 Task: Create Card Email Newsletter Campaign in Board Influencer Marketing to Workspace Customer Success. Create Card Business Development Execution in Board Training and Development to Workspace Customer Success. Create Card Email Newsletter Campaign in Board Brand Style Guide Development and Implementation to Workspace Customer Success
Action: Mouse moved to (106, 355)
Screenshot: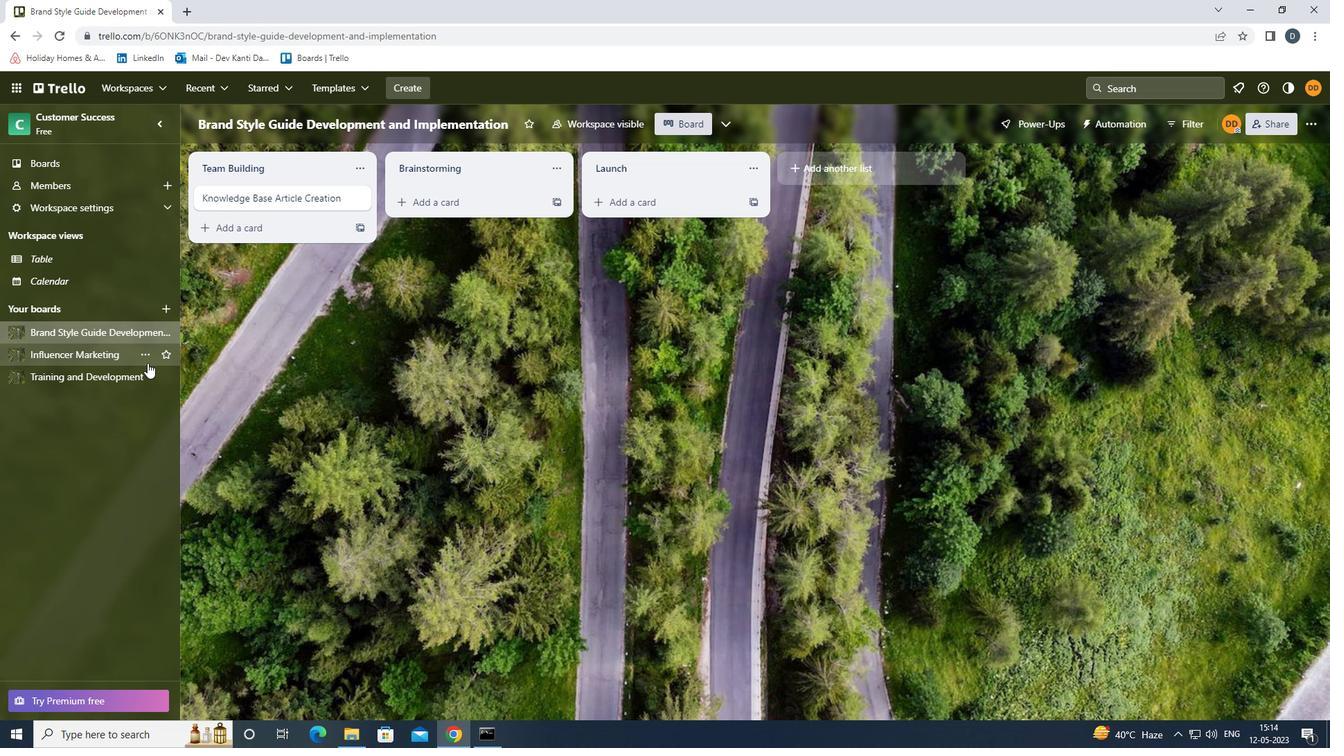 
Action: Mouse pressed left at (106, 355)
Screenshot: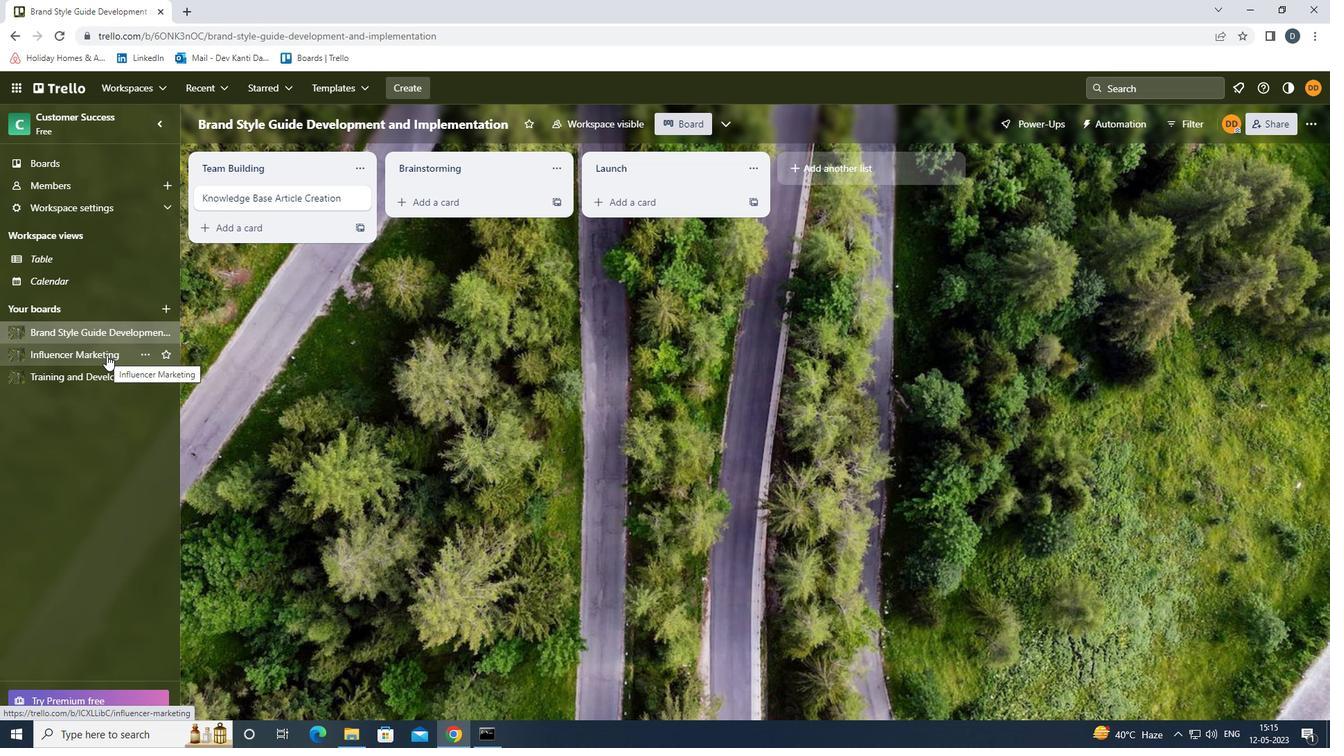 
Action: Mouse moved to (448, 192)
Screenshot: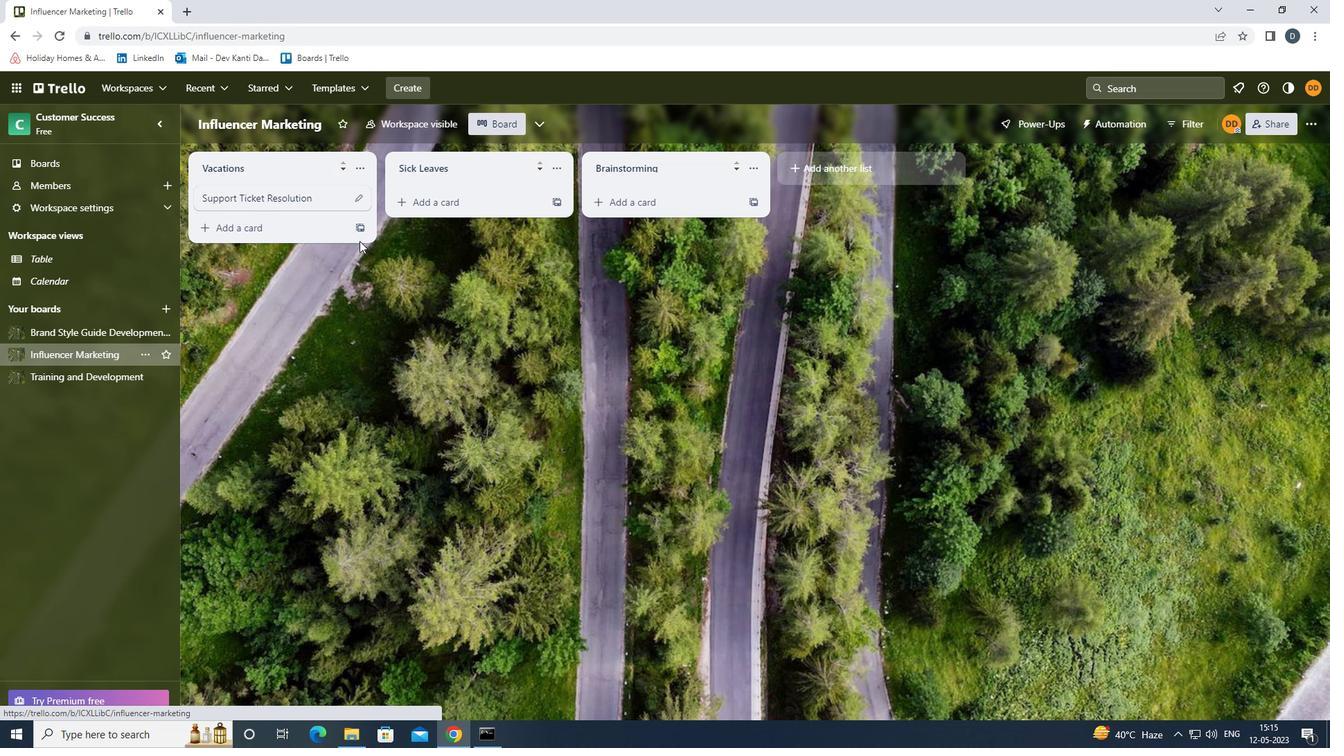 
Action: Mouse pressed left at (448, 192)
Screenshot: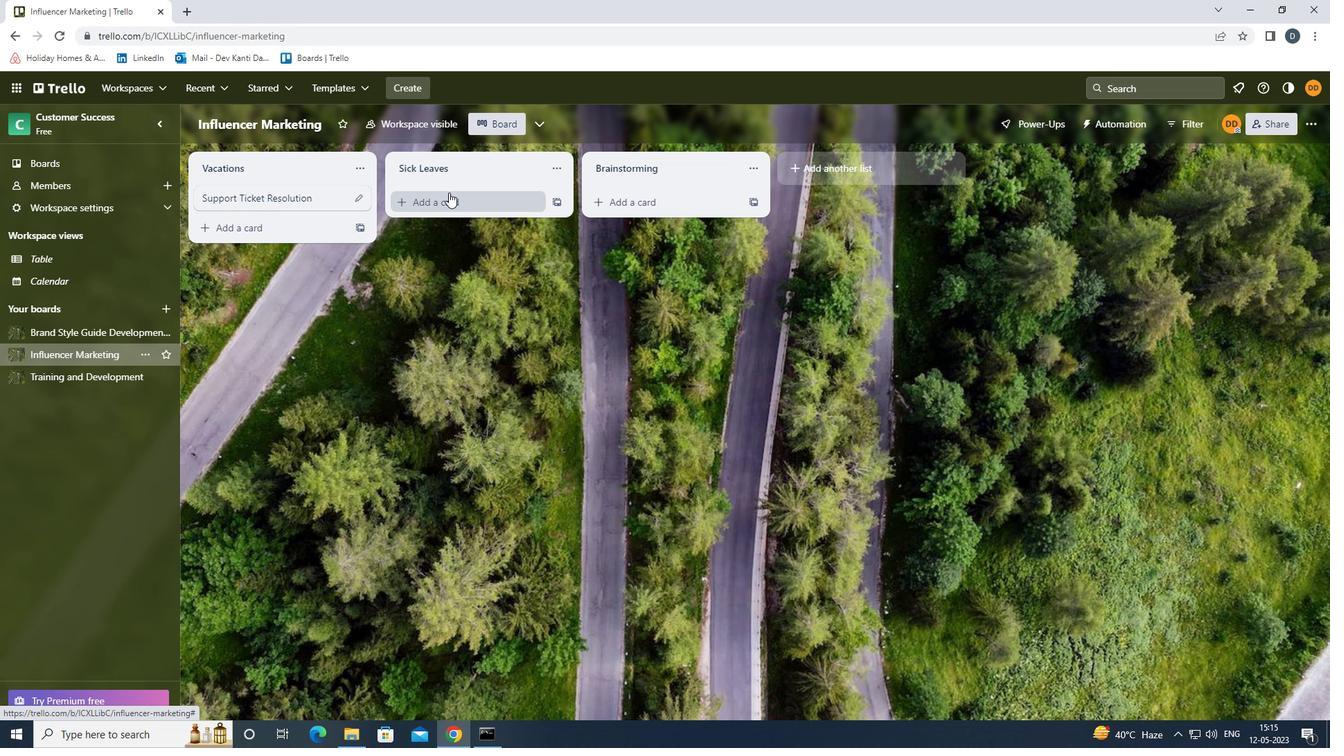 
Action: Key pressed <Key.shift><Key.shift><Key.shift><Key.shift><Key.shift><Key.shift><Key.shift><Key.shift><Key.shift>EMAIL<Key.space><Key.shift>NEWSLETTER<Key.space><Key.shift>CAMPAIGN<Key.enter>
Screenshot: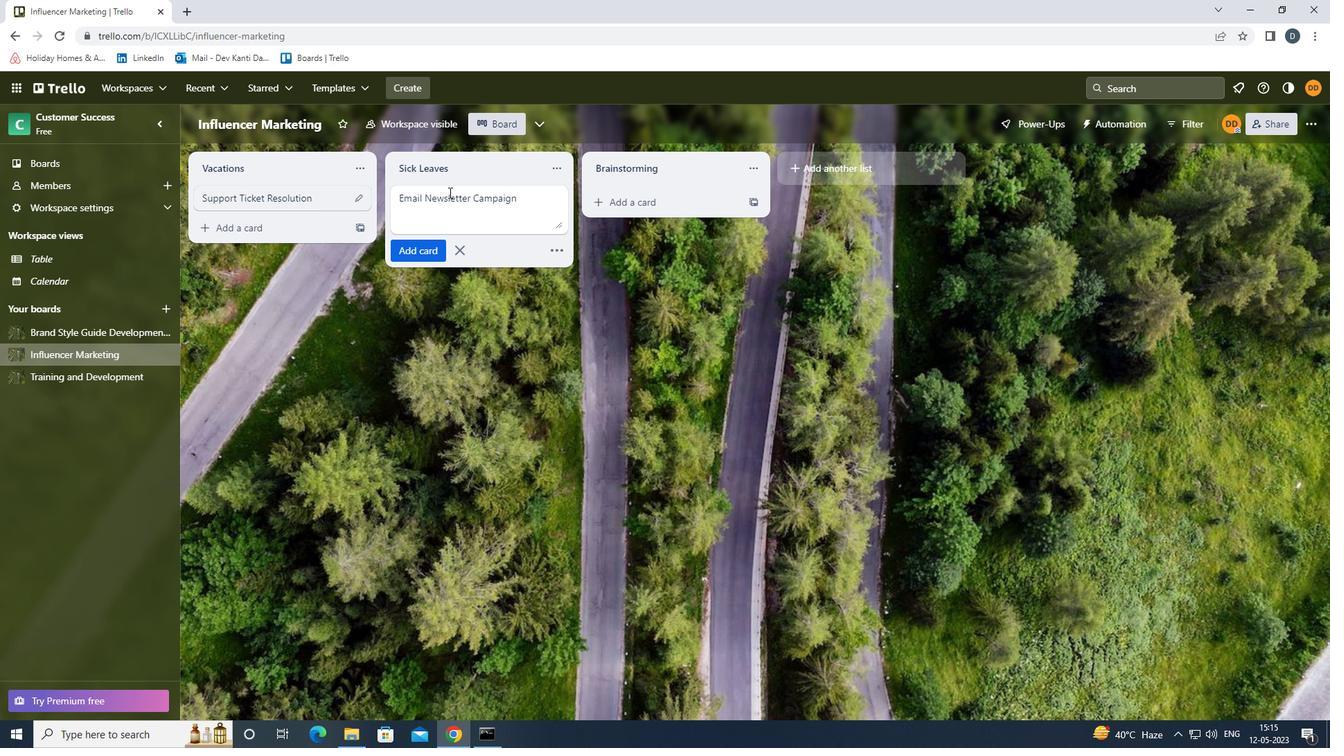 
Action: Mouse moved to (64, 383)
Screenshot: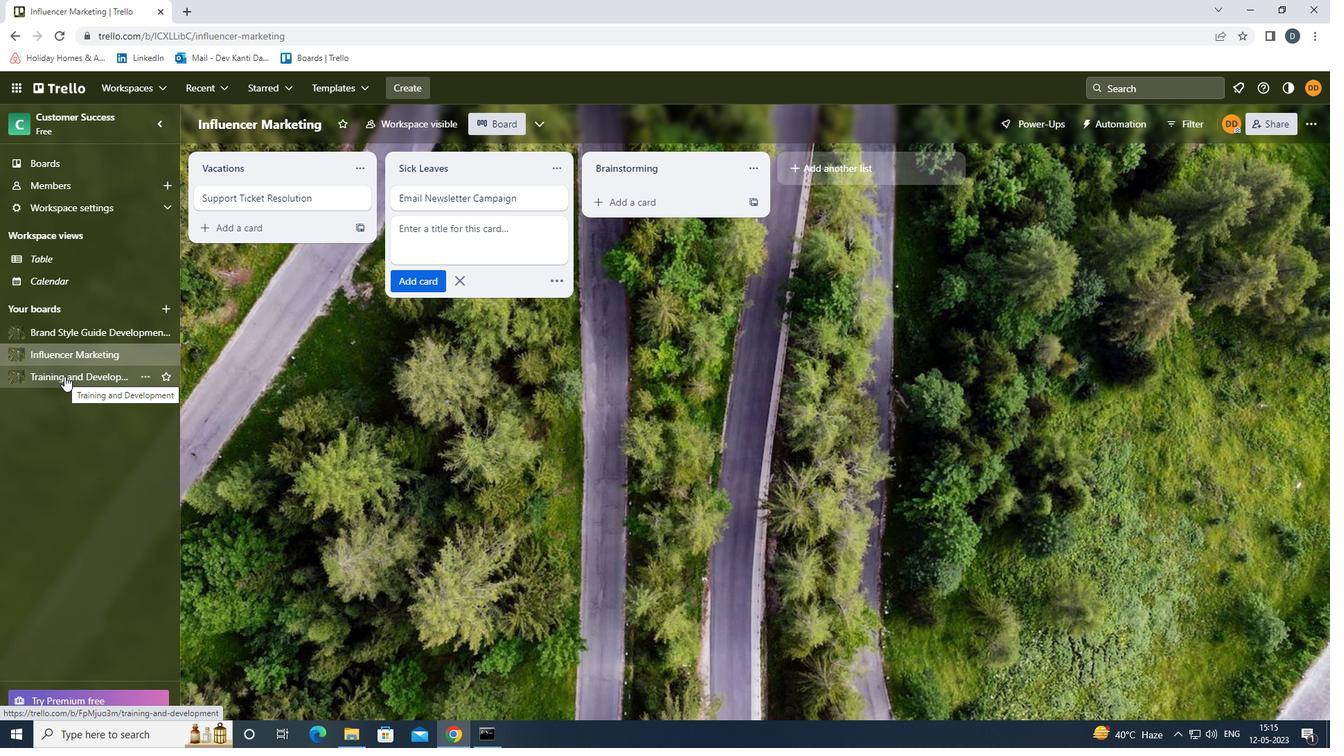 
Action: Mouse pressed left at (64, 383)
Screenshot: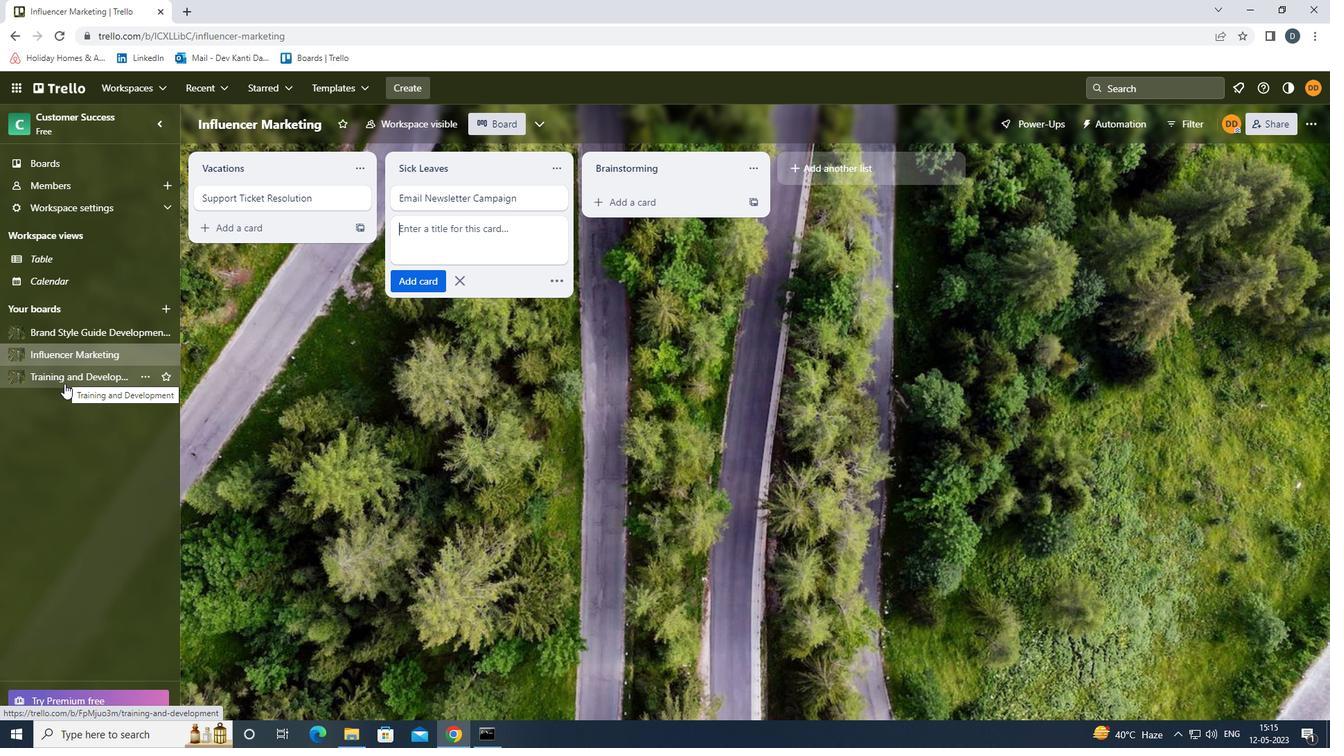 
Action: Mouse moved to (446, 205)
Screenshot: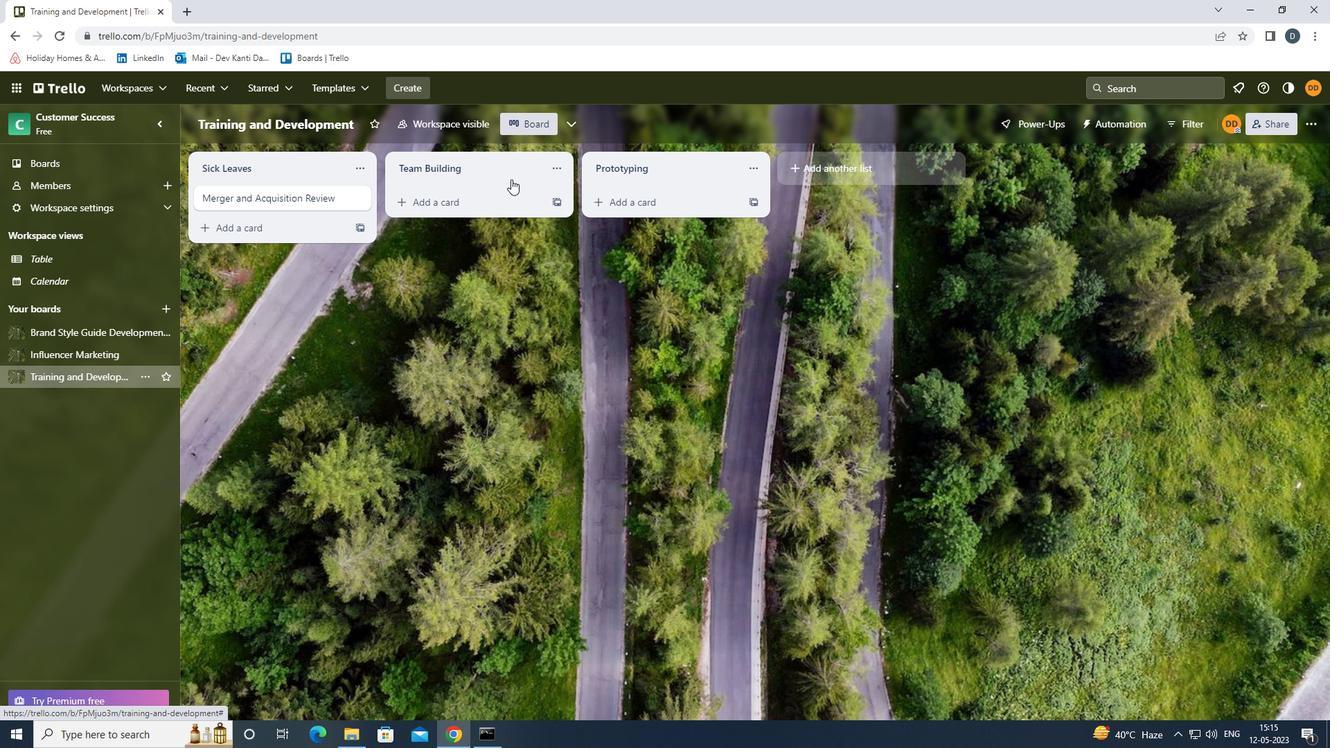 
Action: Mouse pressed left at (446, 205)
Screenshot: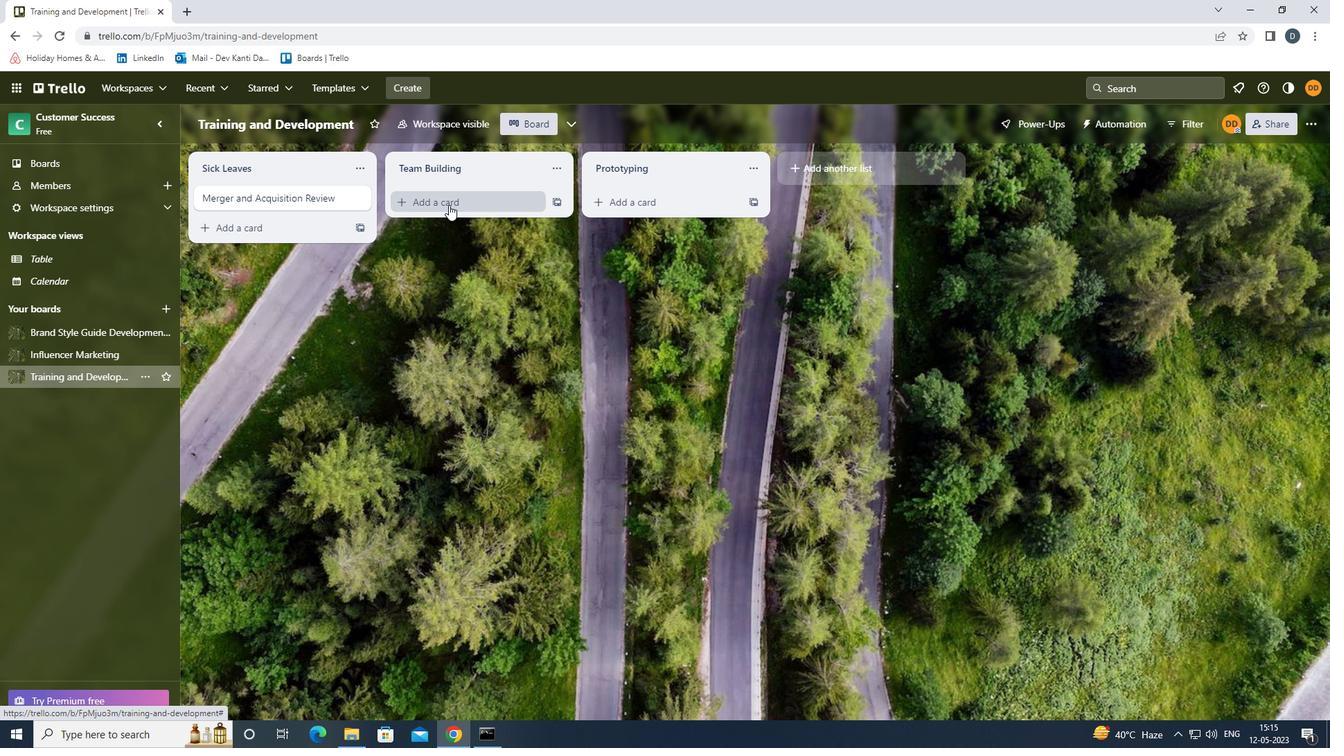 
Action: Key pressed <Key.shift>BUSINESS<Key.space><Key.shift>DEVELOPMENT<Key.space><Key.shift><Key.shift><Key.shift><Key.shift>EXECUTION<Key.enter>
Screenshot: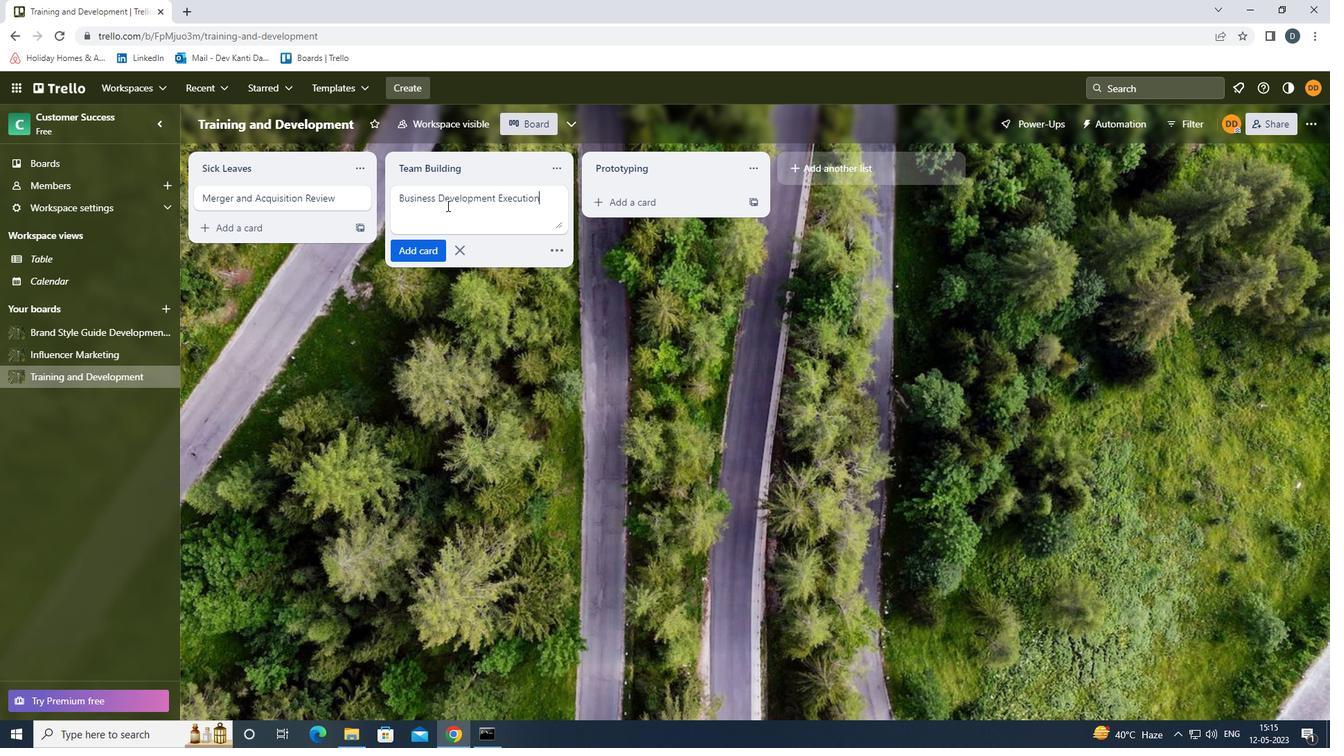 
Action: Mouse moved to (92, 331)
Screenshot: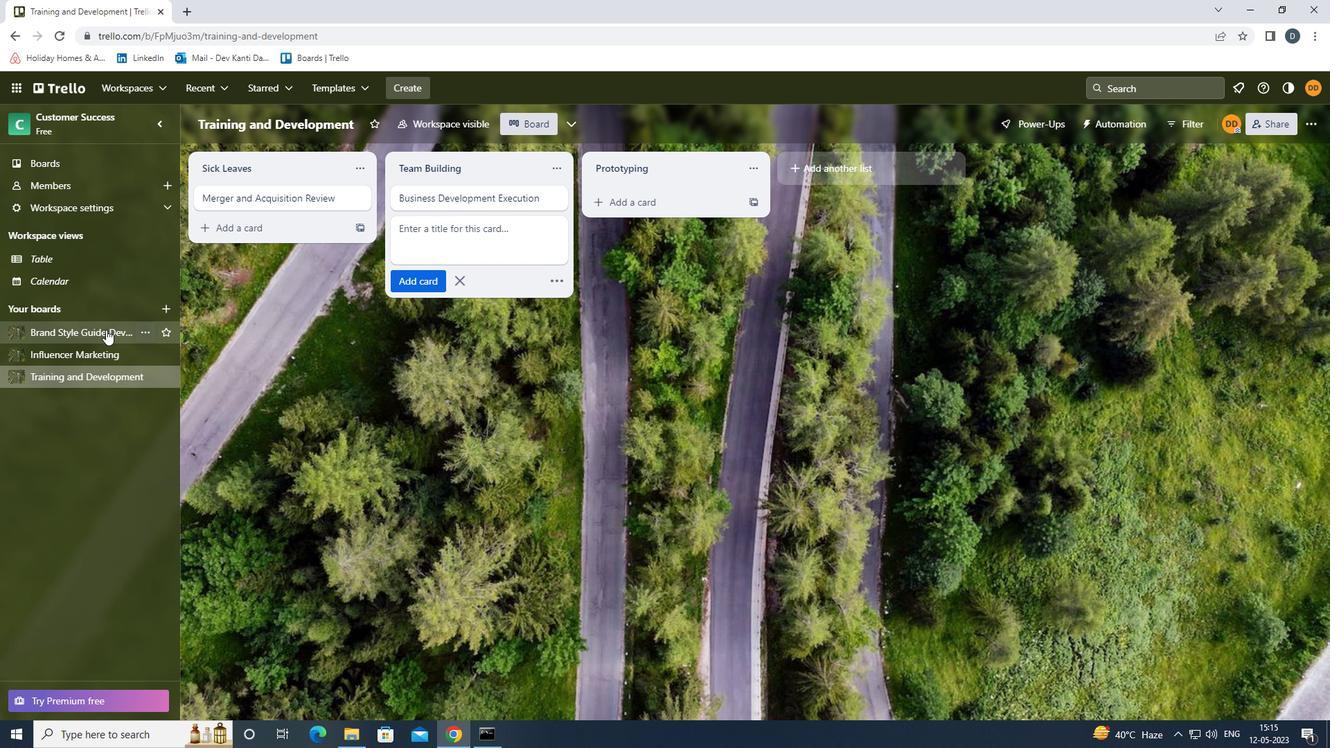 
Action: Mouse pressed left at (92, 331)
Screenshot: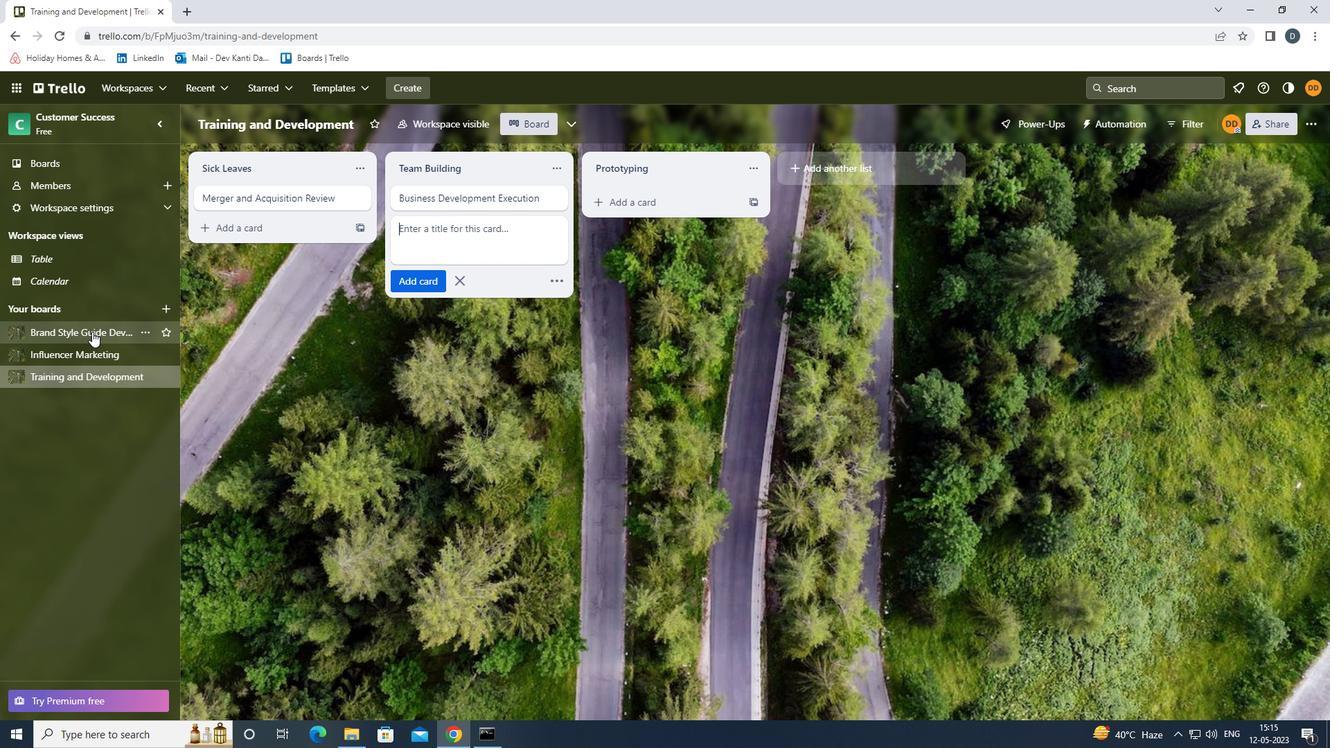 
Action: Mouse moved to (438, 196)
Screenshot: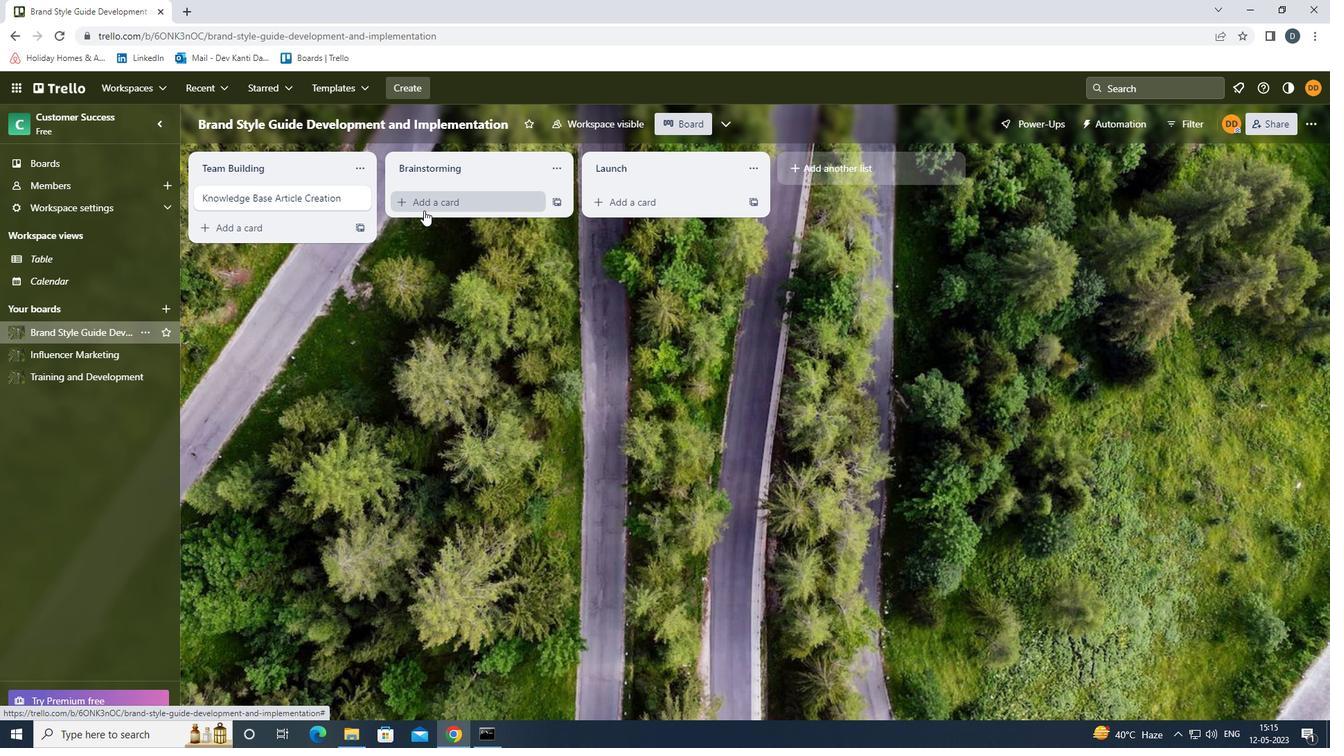 
Action: Mouse pressed left at (438, 196)
Screenshot: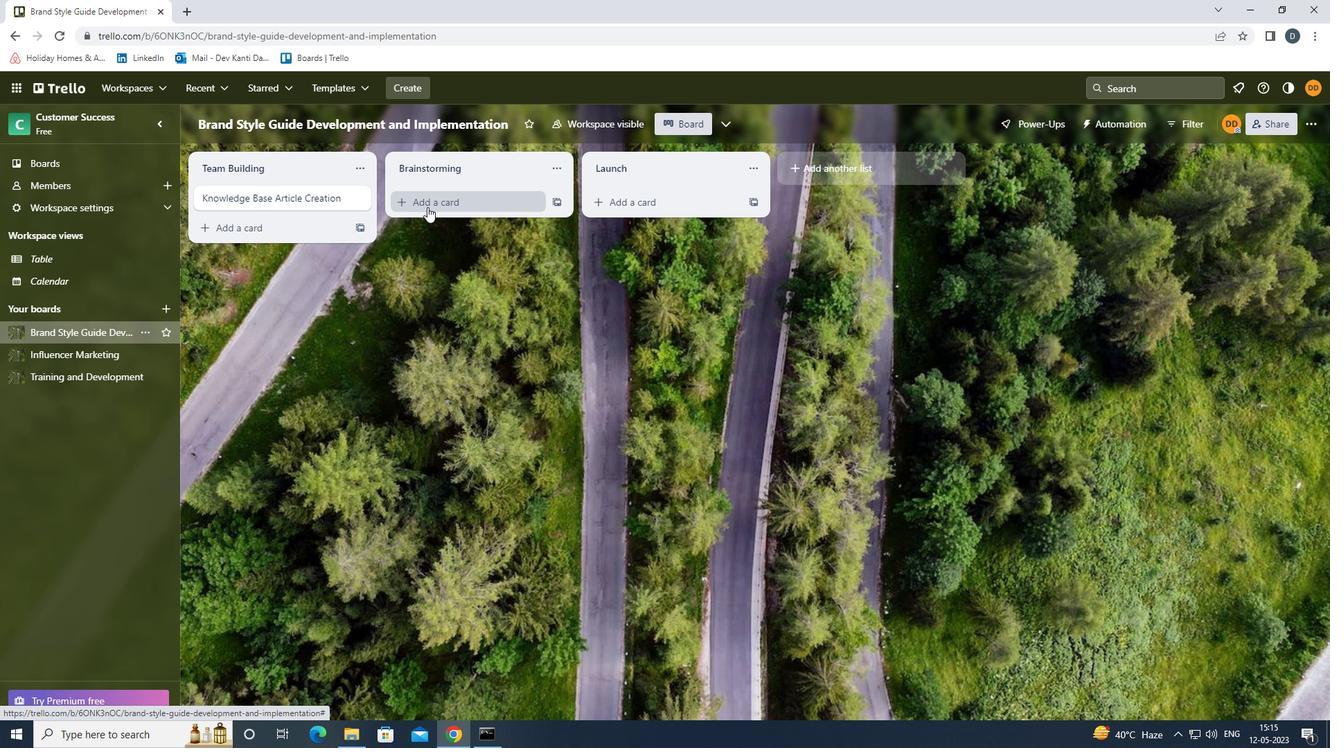 
Action: Key pressed <Key.shift><Key.shift><Key.shift><Key.shift><Key.shift><Key.shift><Key.shift><Key.shift><Key.shift><Key.shift><Key.shift>EMAIL<Key.space><Key.shift><Key.shift><Key.shift><Key.shift><Key.shift><Key.shift><Key.shift><Key.shift><Key.shift><Key.shift><Key.shift><Key.shift>NEWSLETTER<Key.space><Key.shift><Key.shift><Key.shift>CAMPAIGN<Key.enter>
Screenshot: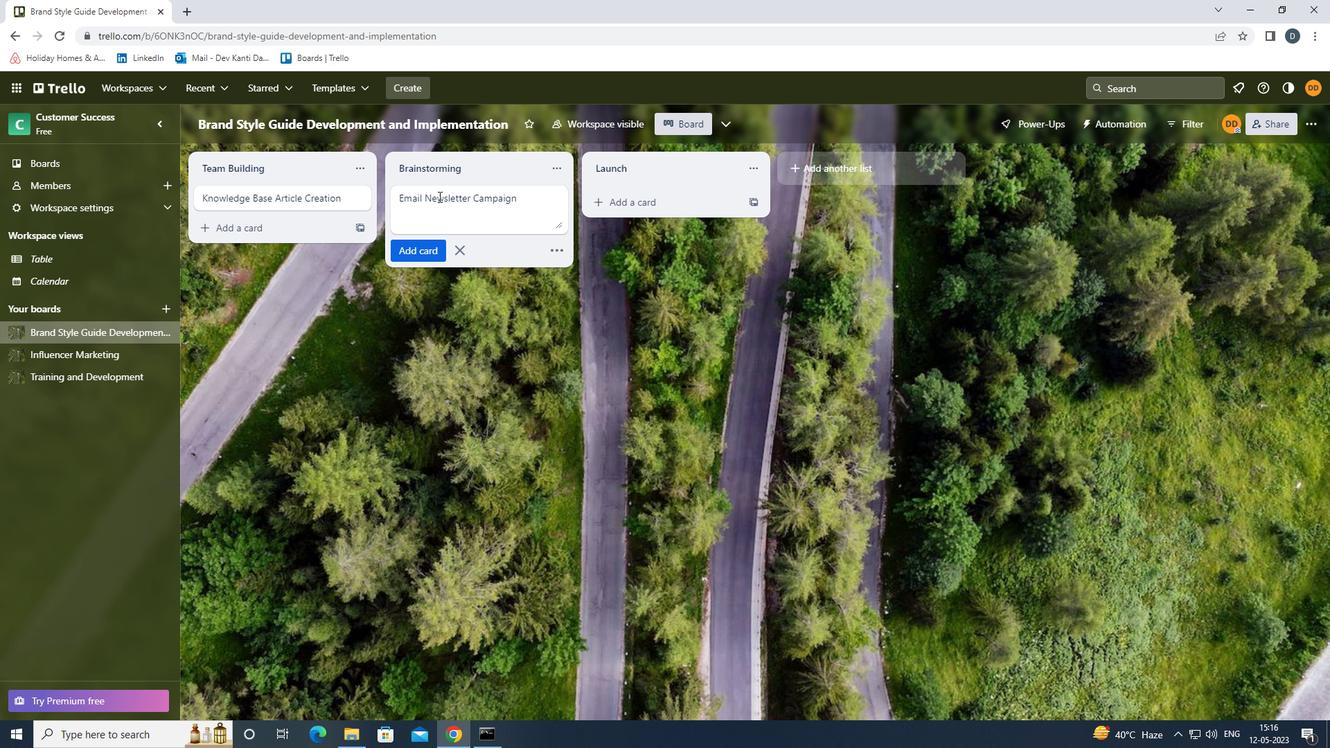 
Action: Mouse moved to (448, 389)
Screenshot: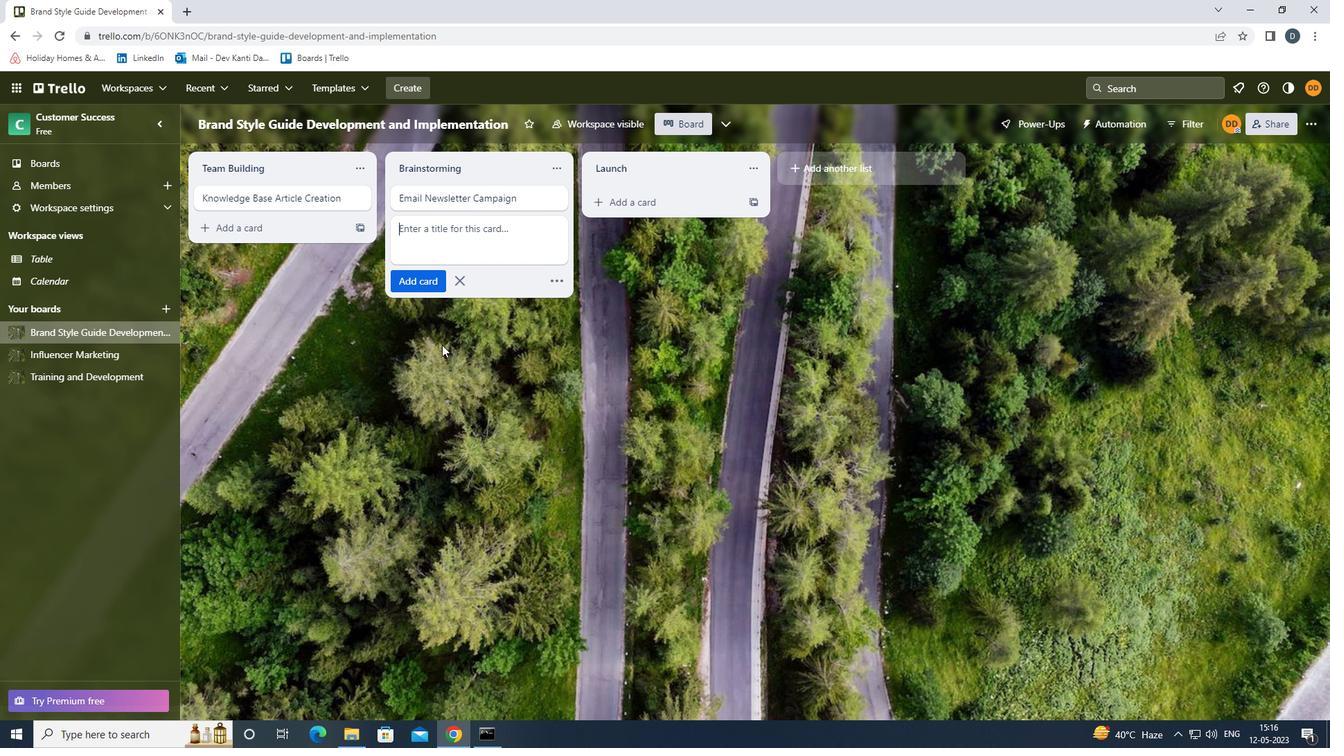 
Action: Mouse pressed left at (448, 389)
Screenshot: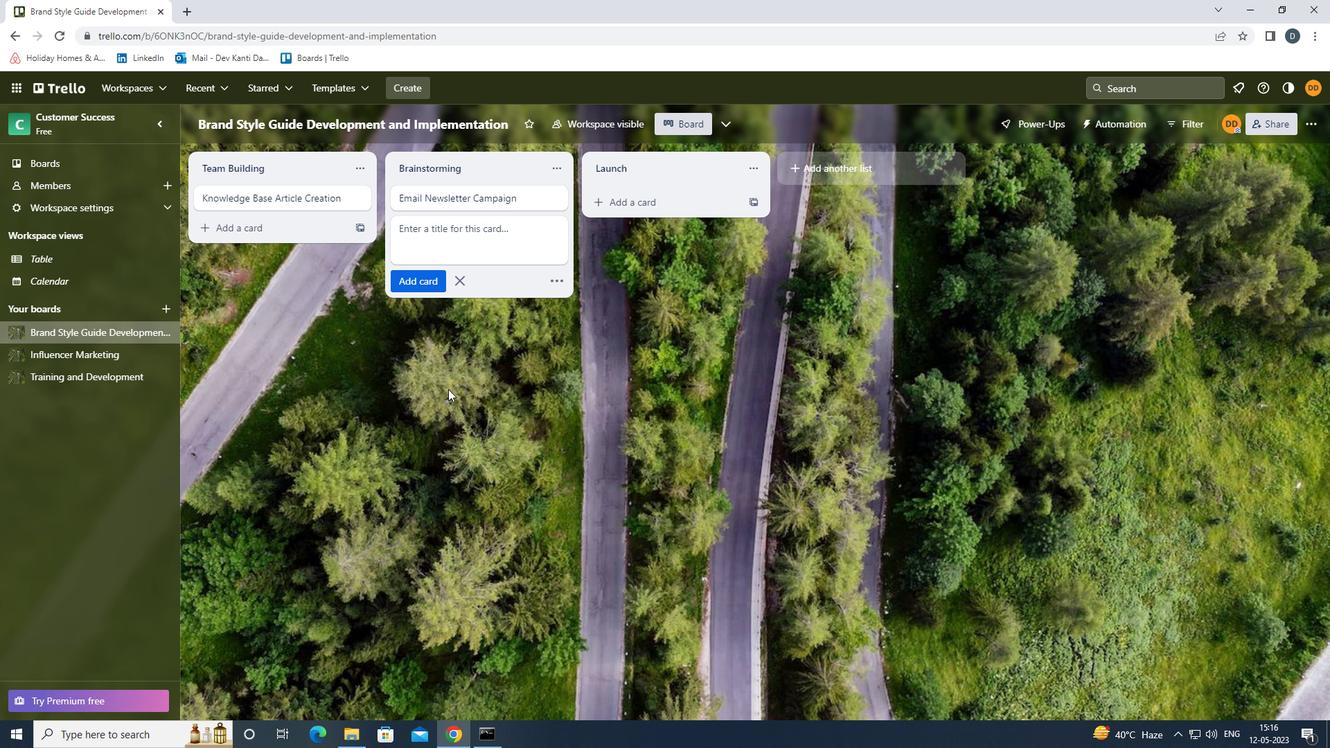 
